 Task: Use the formula "ERF.PRECISE" in spreadsheet "Project protfolio".
Action: Mouse moved to (619, 84)
Screenshot: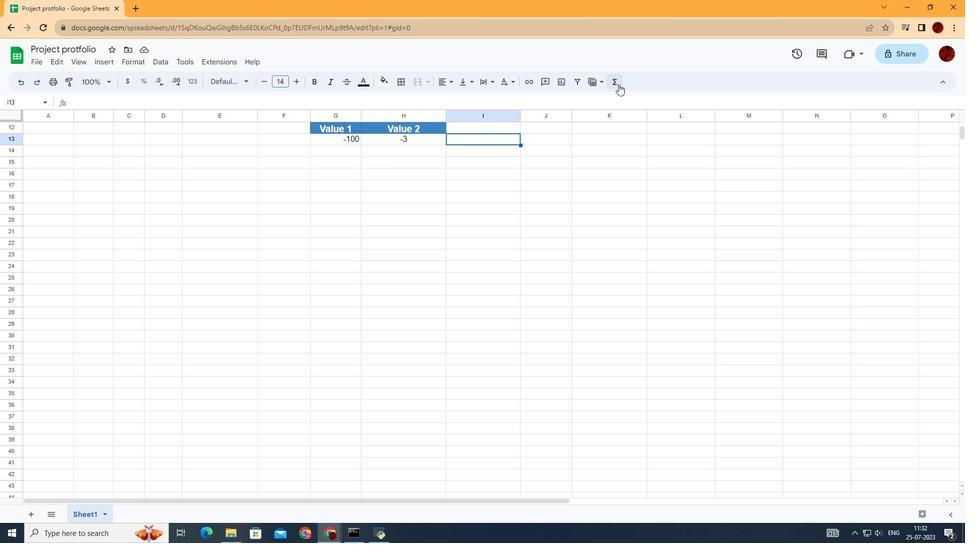 
Action: Mouse pressed left at (619, 84)
Screenshot: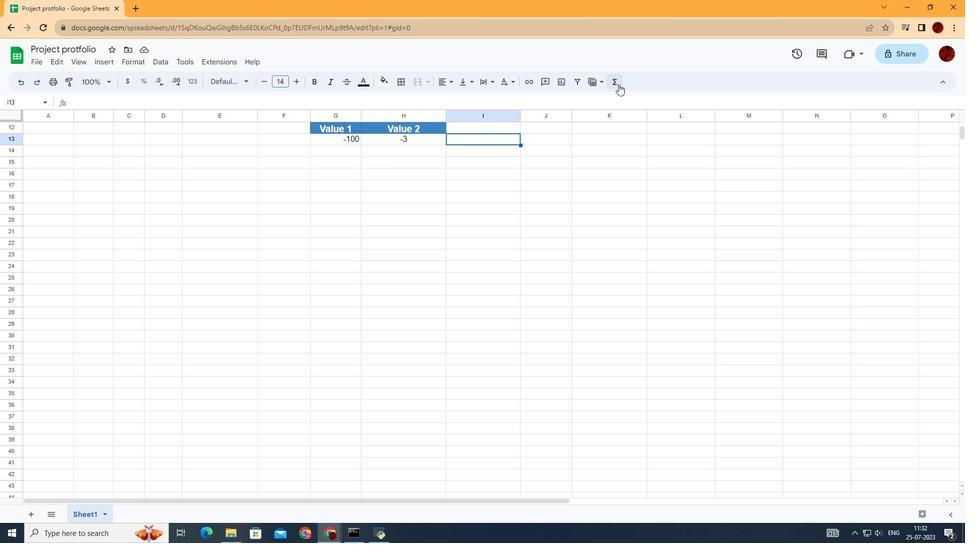 
Action: Mouse moved to (780, 181)
Screenshot: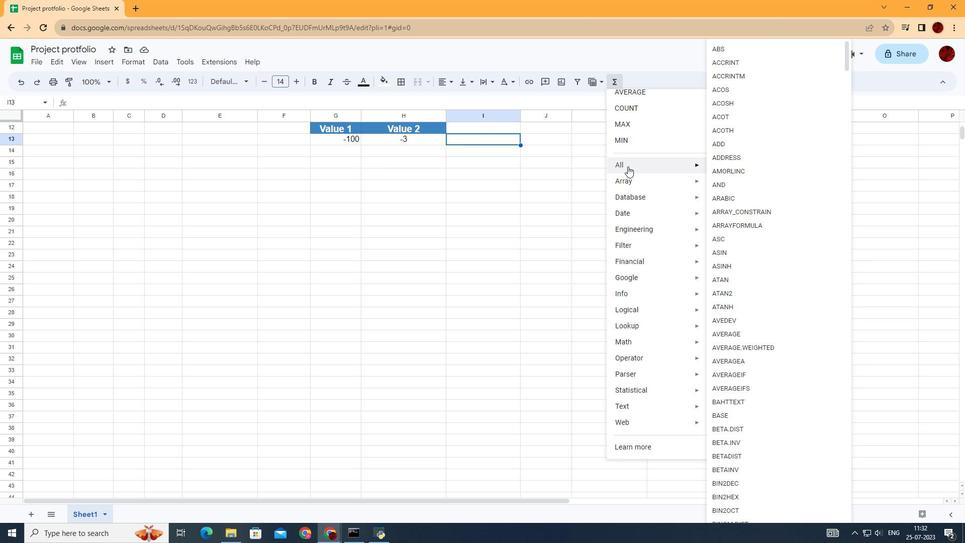 
Action: Mouse scrolled (780, 180) with delta (0, 0)
Screenshot: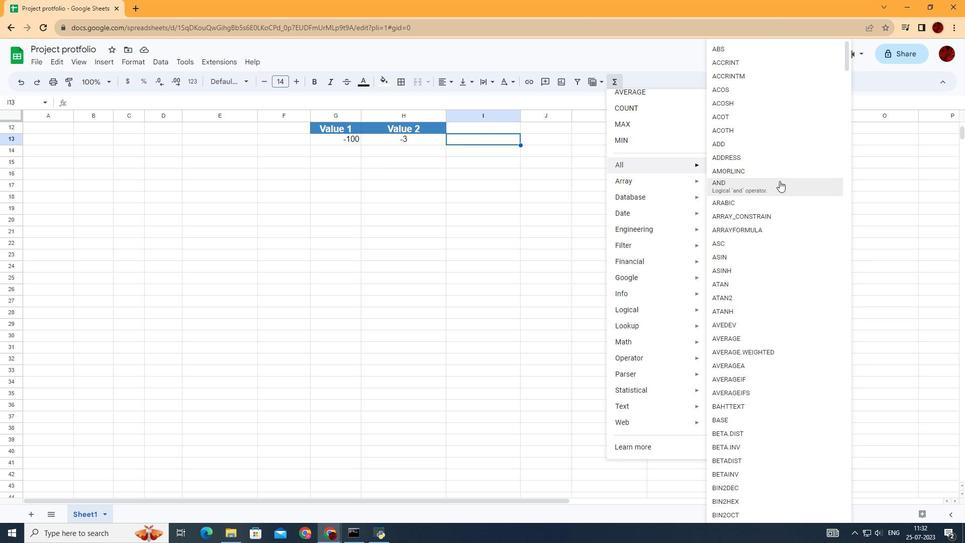 
Action: Mouse scrolled (780, 180) with delta (0, 0)
Screenshot: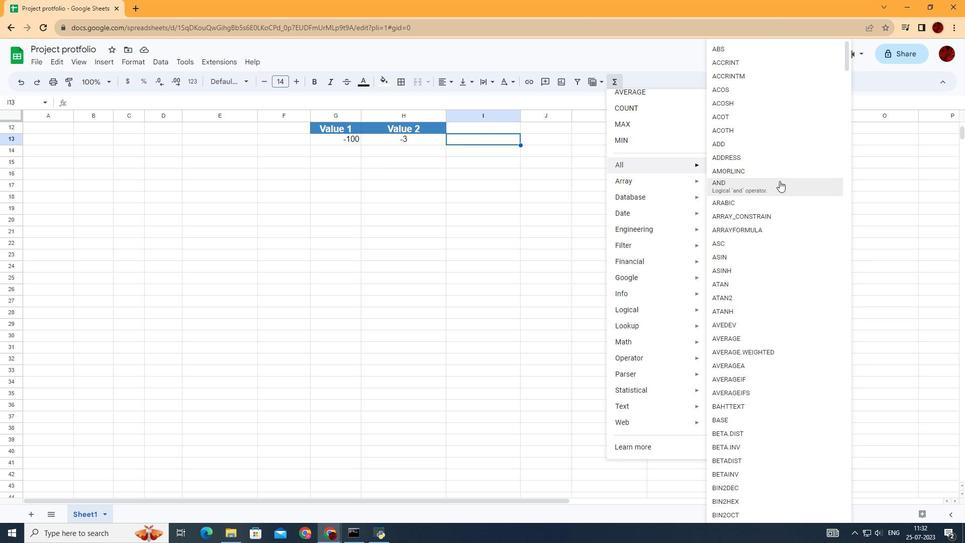 
Action: Mouse scrolled (780, 180) with delta (0, 0)
Screenshot: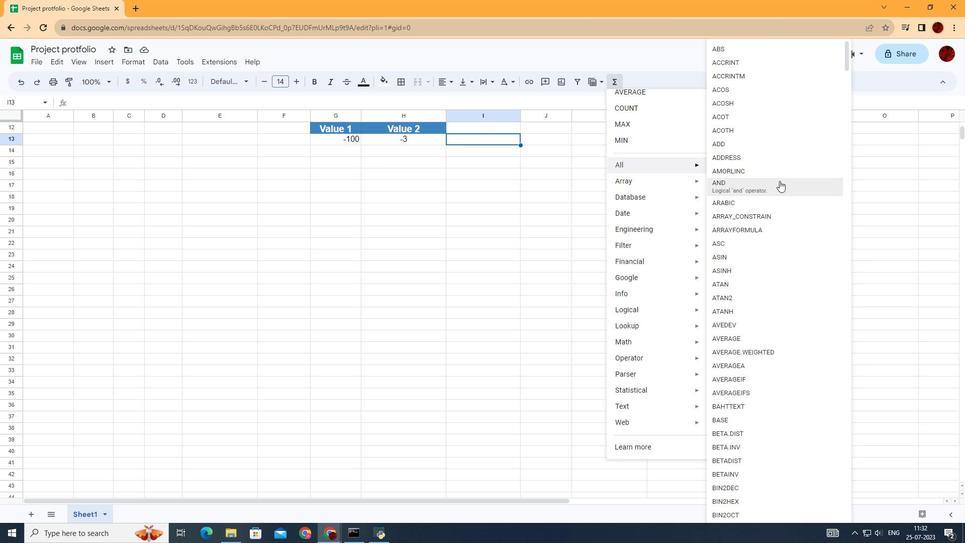 
Action: Mouse scrolled (780, 180) with delta (0, 0)
Screenshot: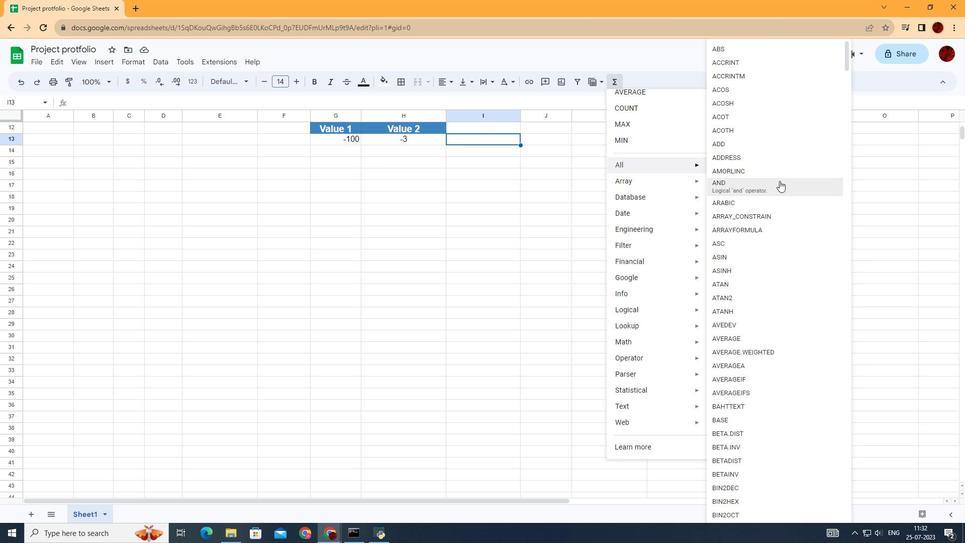 
Action: Mouse scrolled (780, 180) with delta (0, 0)
Screenshot: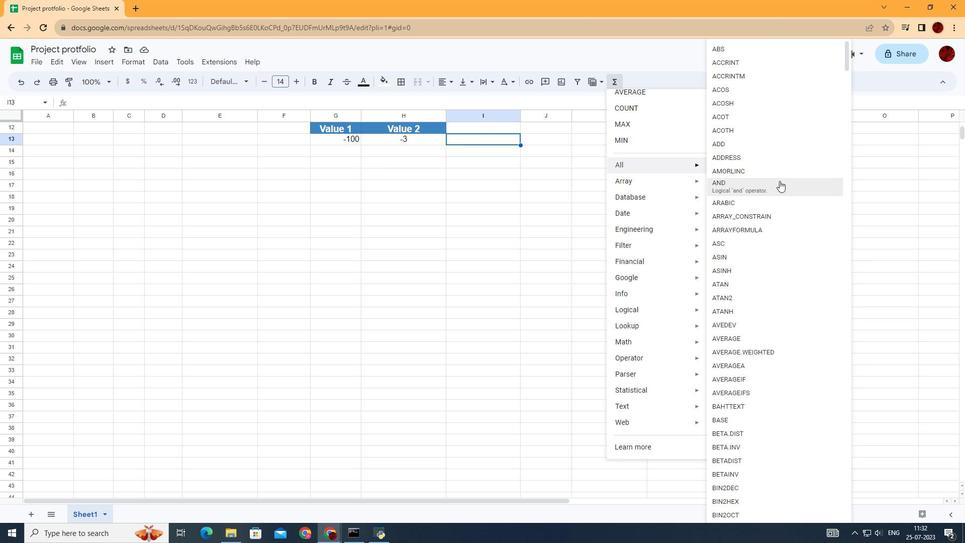 
Action: Mouse scrolled (780, 180) with delta (0, 0)
Screenshot: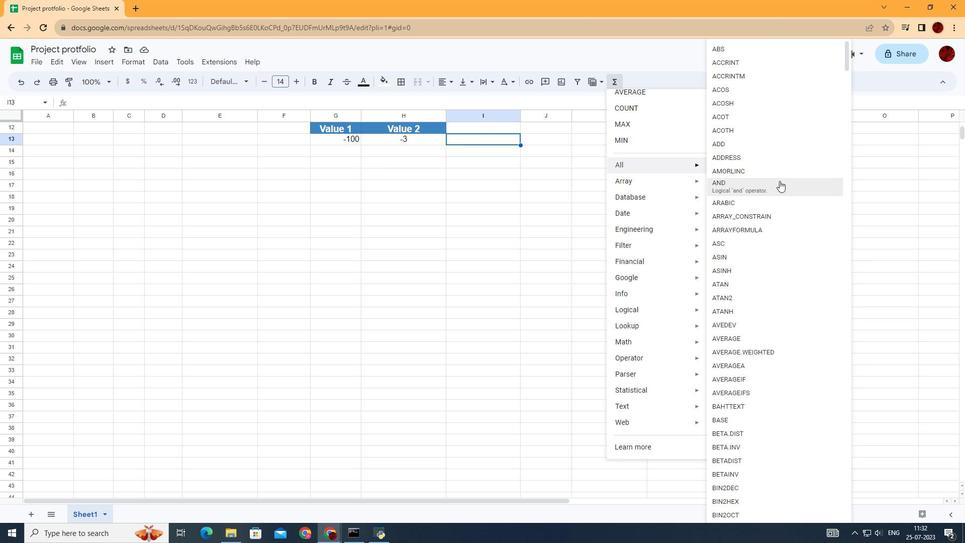 
Action: Mouse scrolled (780, 180) with delta (0, 0)
Screenshot: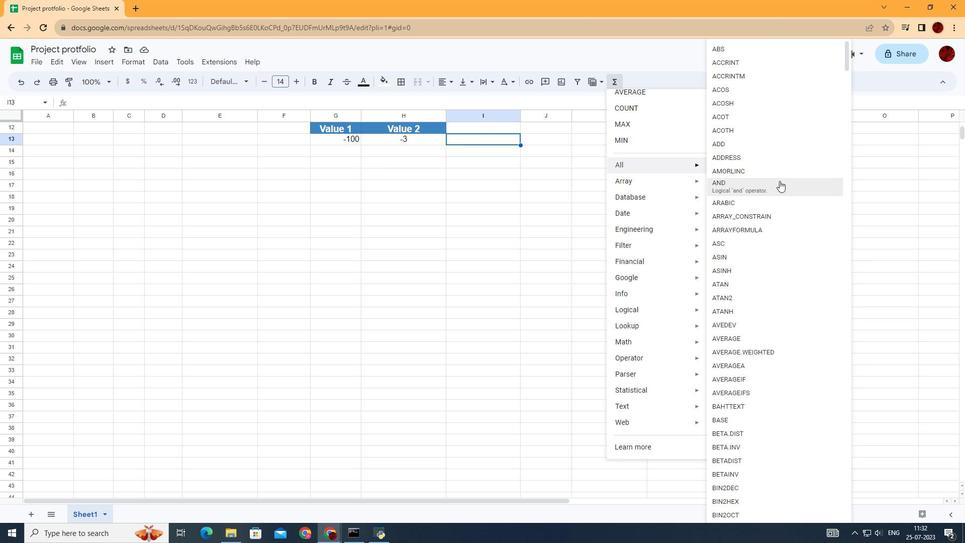 
Action: Mouse scrolled (780, 180) with delta (0, 0)
Screenshot: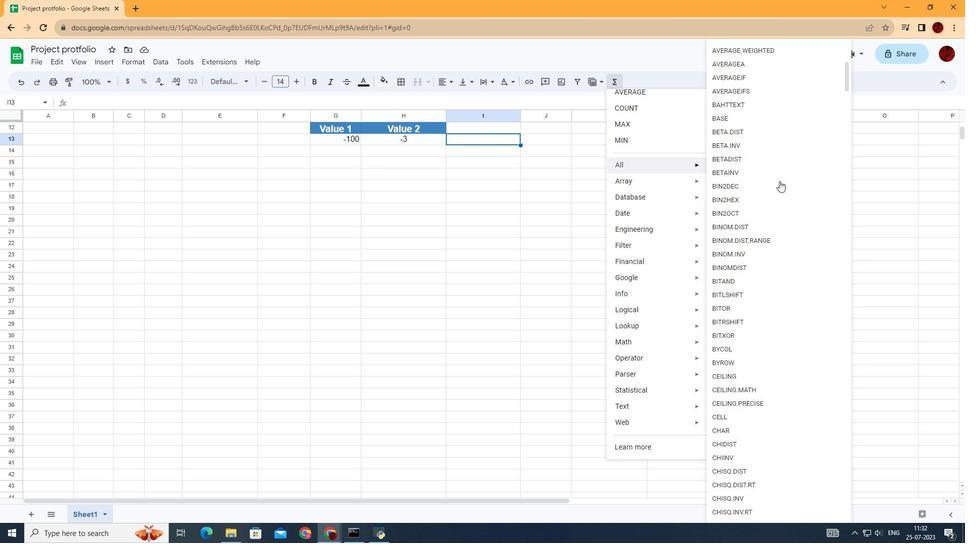
Action: Mouse scrolled (780, 180) with delta (0, 0)
Screenshot: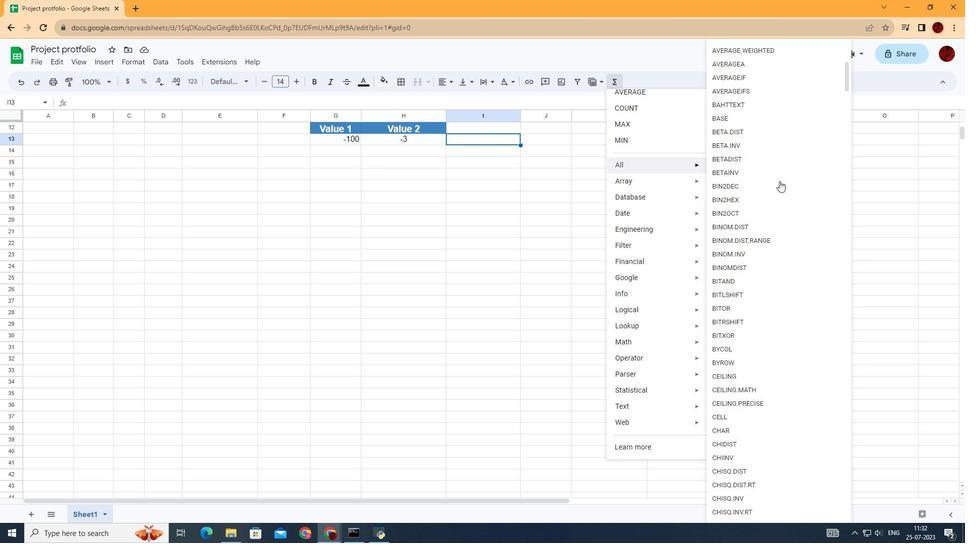 
Action: Mouse scrolled (780, 180) with delta (0, 0)
Screenshot: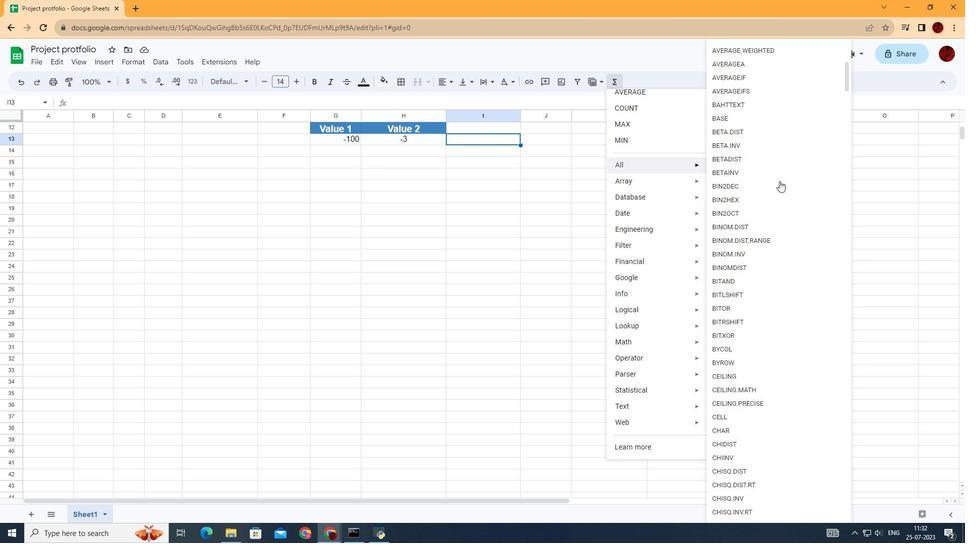 
Action: Mouse scrolled (780, 180) with delta (0, 0)
Screenshot: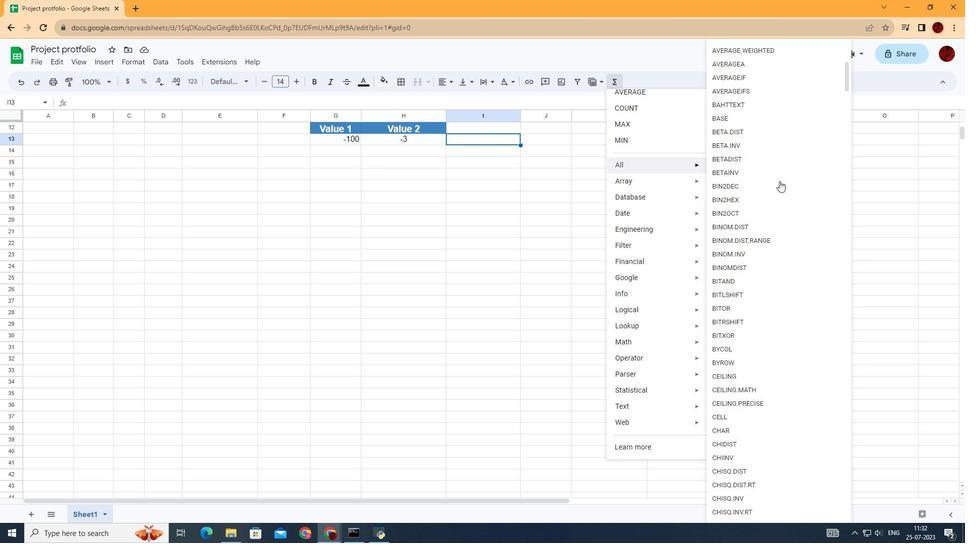 
Action: Mouse scrolled (780, 180) with delta (0, 0)
Screenshot: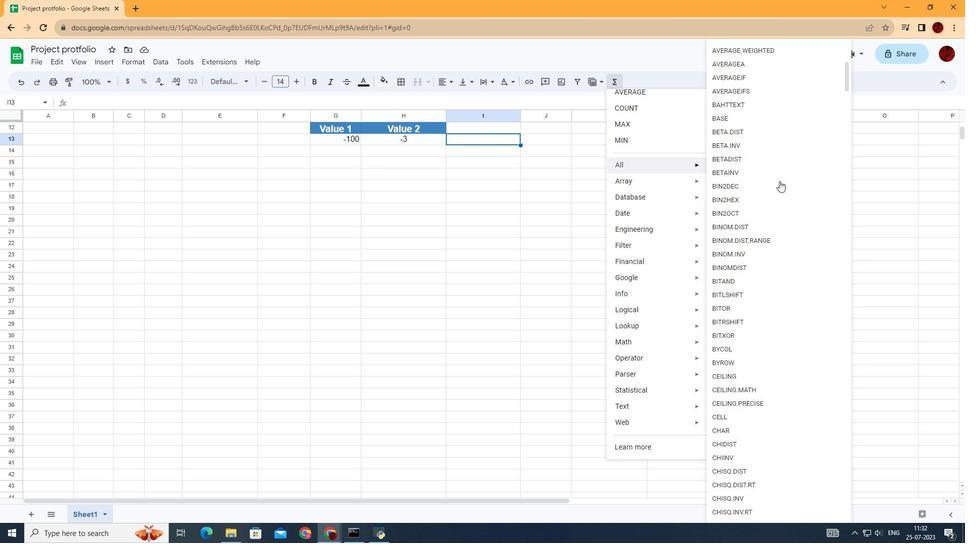 
Action: Mouse scrolled (780, 180) with delta (0, 0)
Screenshot: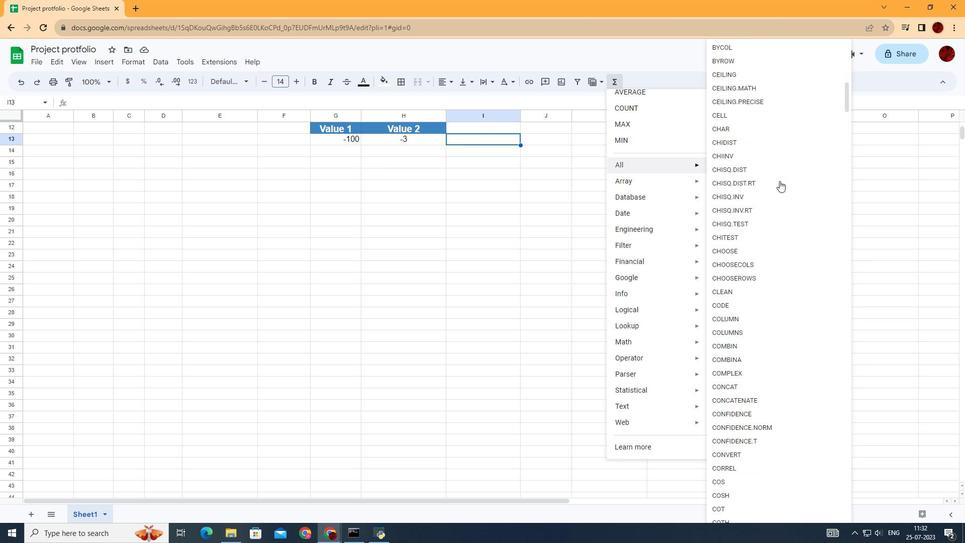 
Action: Mouse scrolled (780, 180) with delta (0, 0)
Screenshot: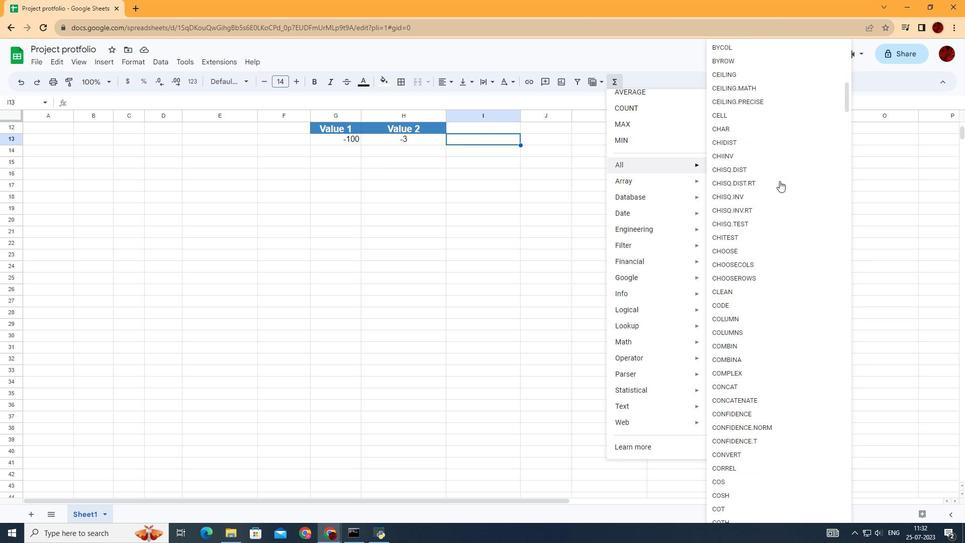 
Action: Mouse scrolled (780, 180) with delta (0, 0)
Screenshot: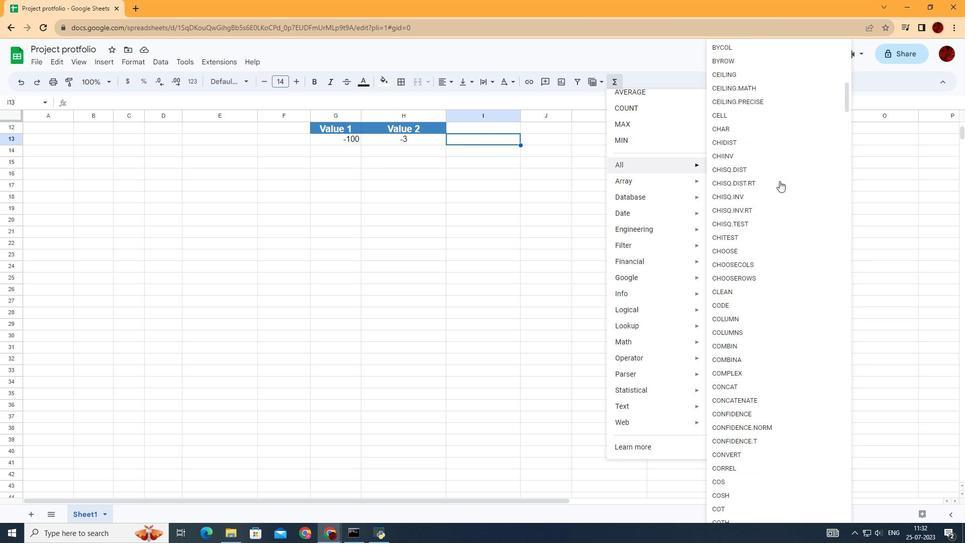 
Action: Mouse scrolled (780, 180) with delta (0, 0)
Screenshot: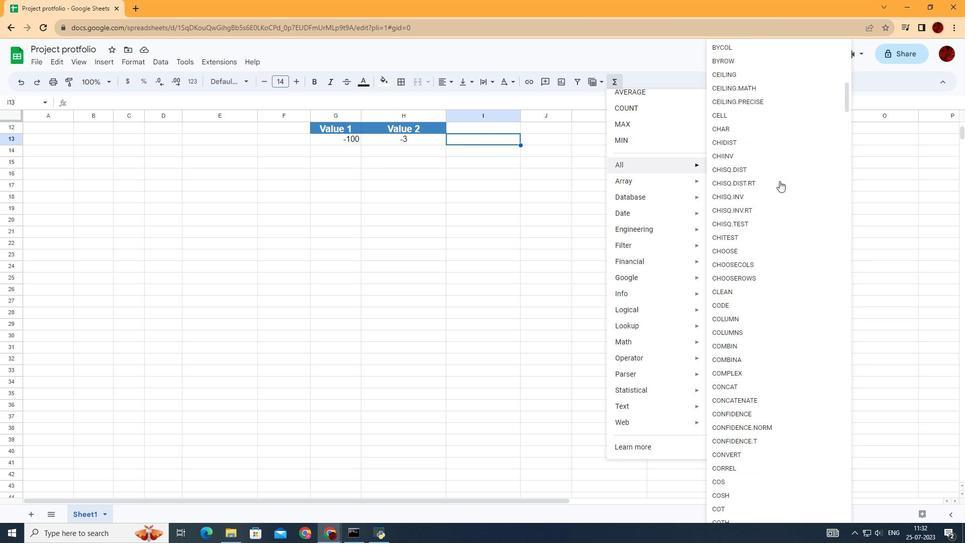 
Action: Mouse scrolled (780, 180) with delta (0, 0)
Screenshot: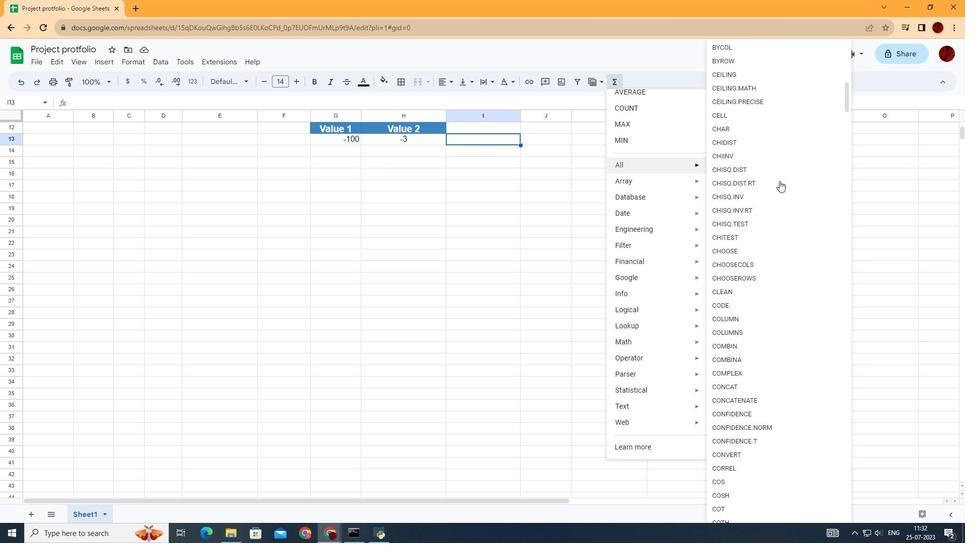 
Action: Mouse scrolled (780, 180) with delta (0, 0)
Screenshot: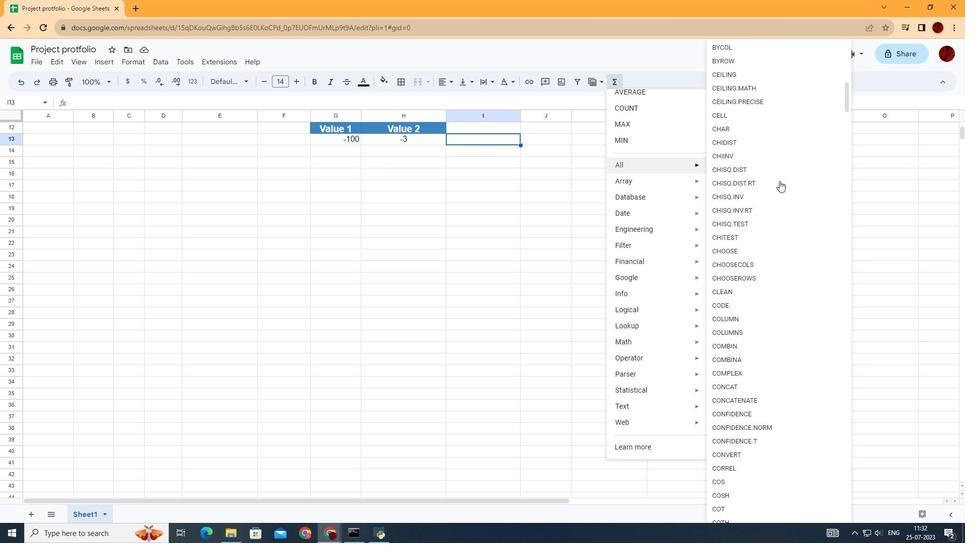 
Action: Mouse scrolled (780, 180) with delta (0, 0)
Screenshot: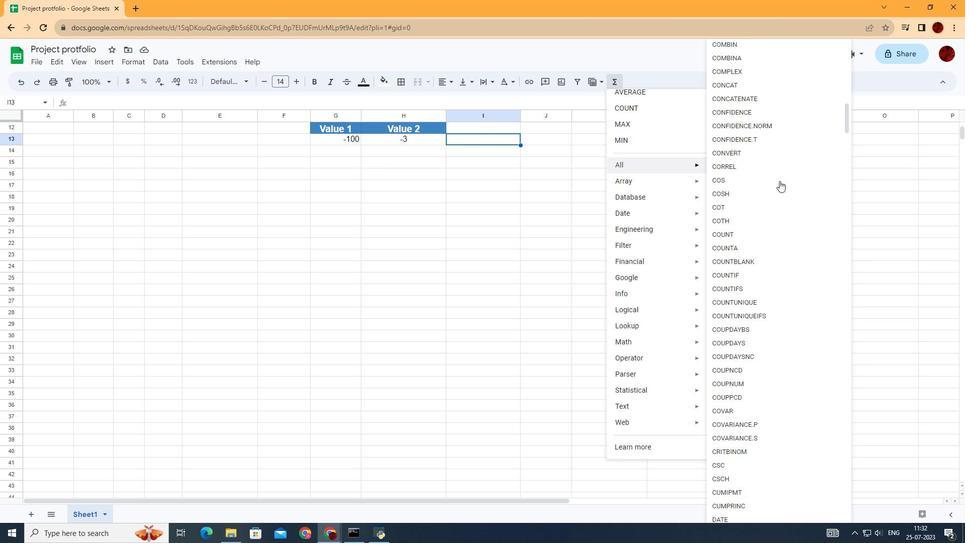 
Action: Mouse scrolled (780, 180) with delta (0, 0)
Screenshot: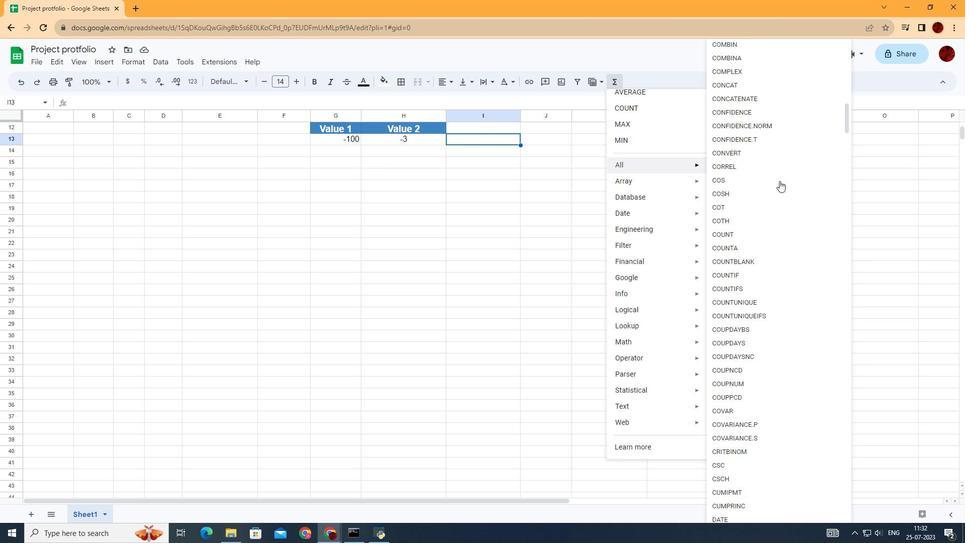 
Action: Mouse scrolled (780, 180) with delta (0, 0)
Screenshot: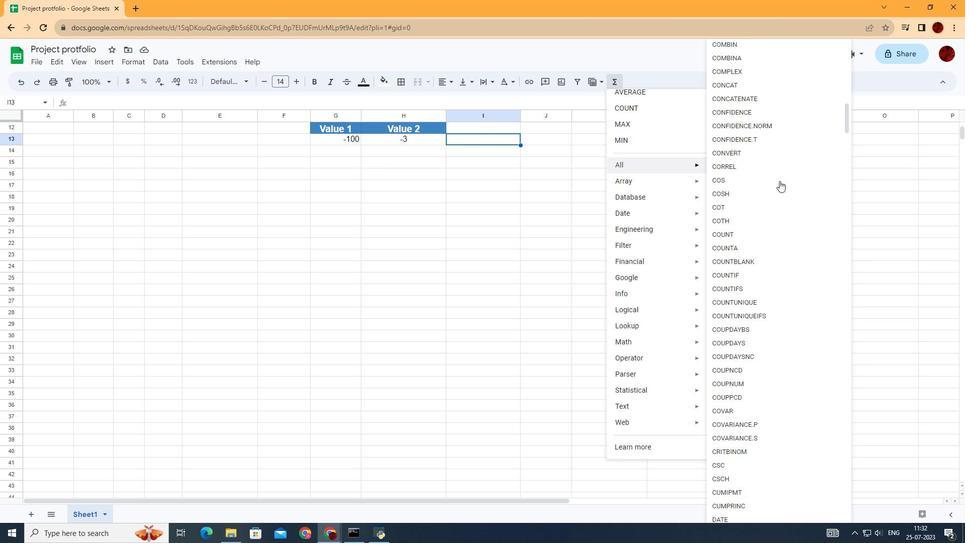 
Action: Mouse scrolled (780, 180) with delta (0, 0)
Screenshot: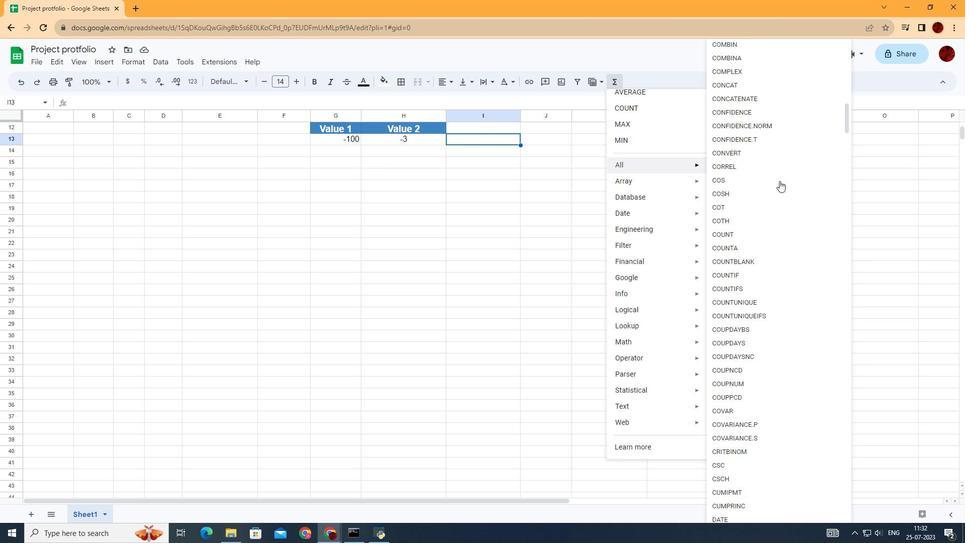 
Action: Mouse scrolled (780, 180) with delta (0, 0)
Screenshot: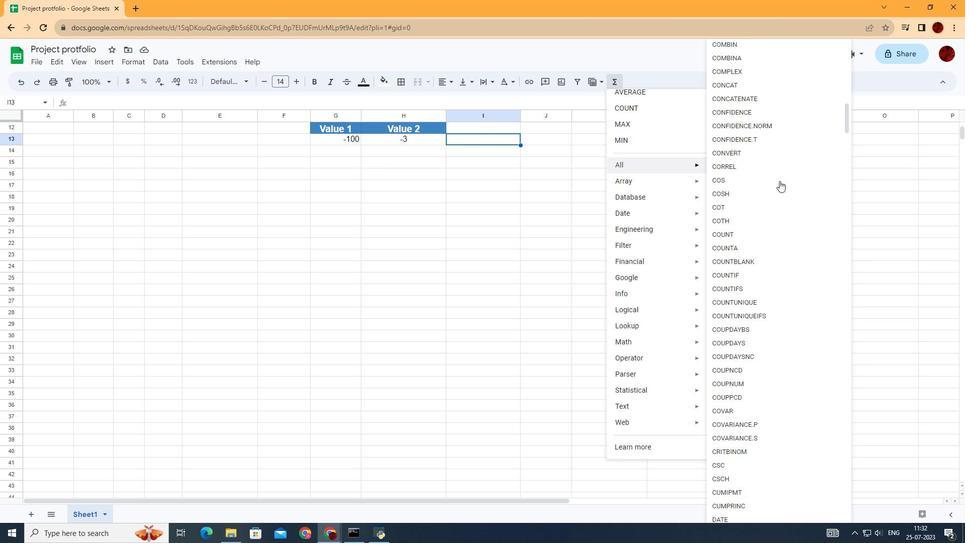 
Action: Mouse scrolled (780, 180) with delta (0, 0)
Screenshot: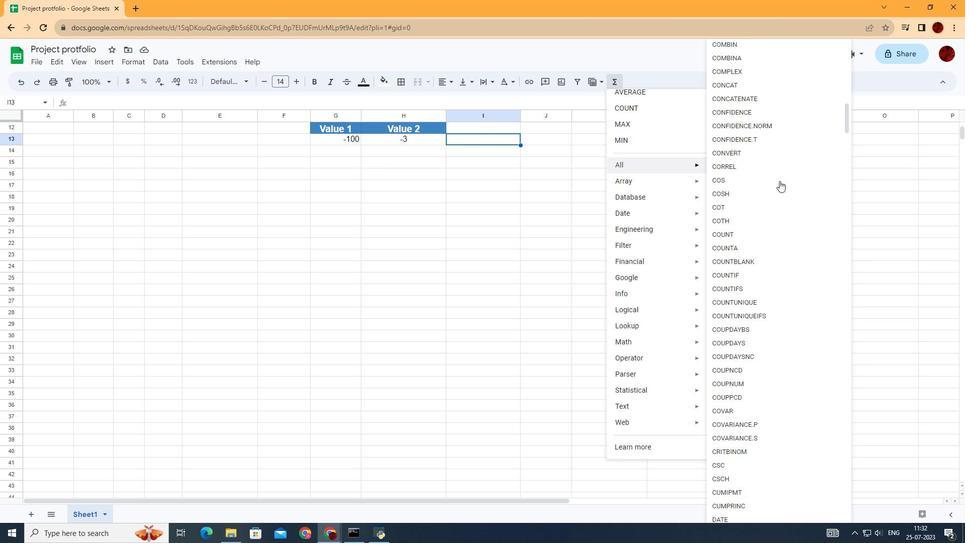 
Action: Mouse scrolled (780, 180) with delta (0, 0)
Screenshot: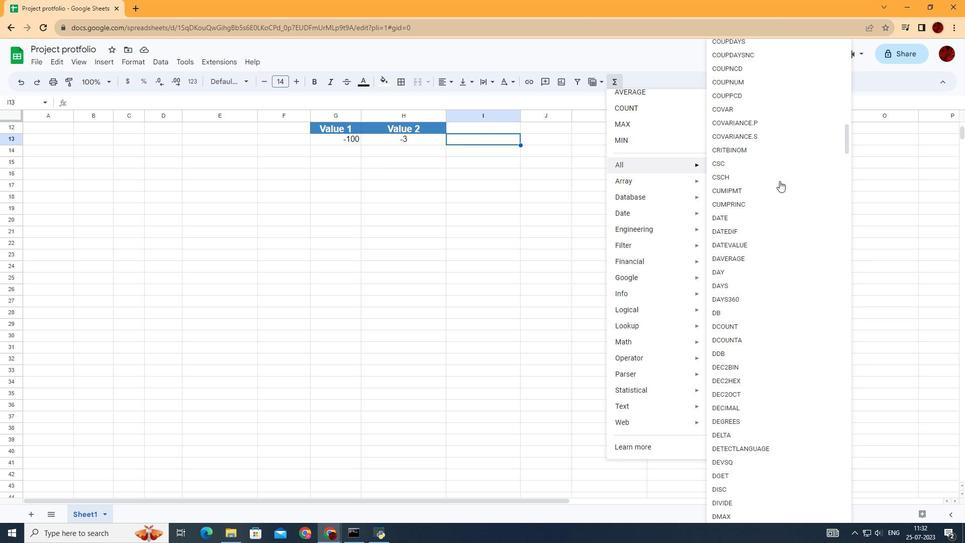 
Action: Mouse scrolled (780, 180) with delta (0, 0)
Screenshot: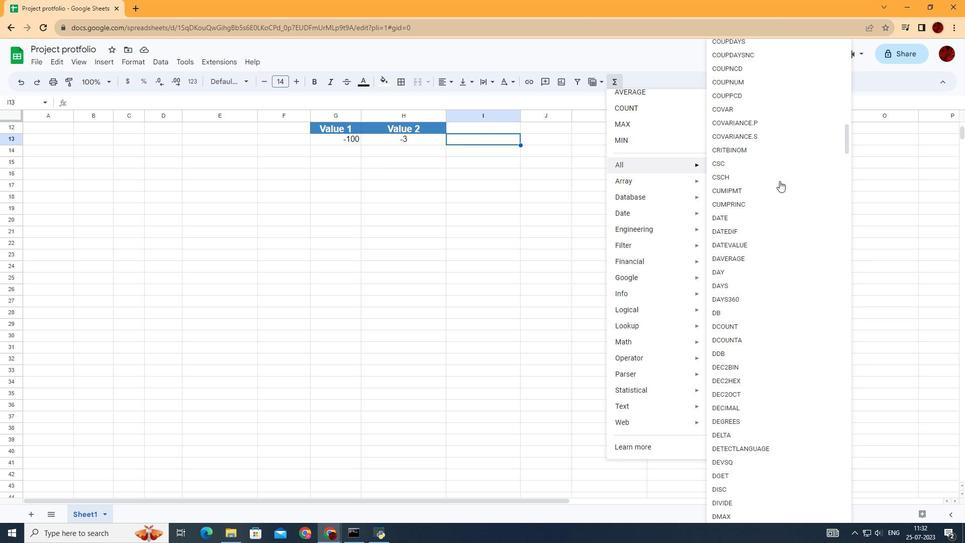 
Action: Mouse scrolled (780, 180) with delta (0, 0)
Screenshot: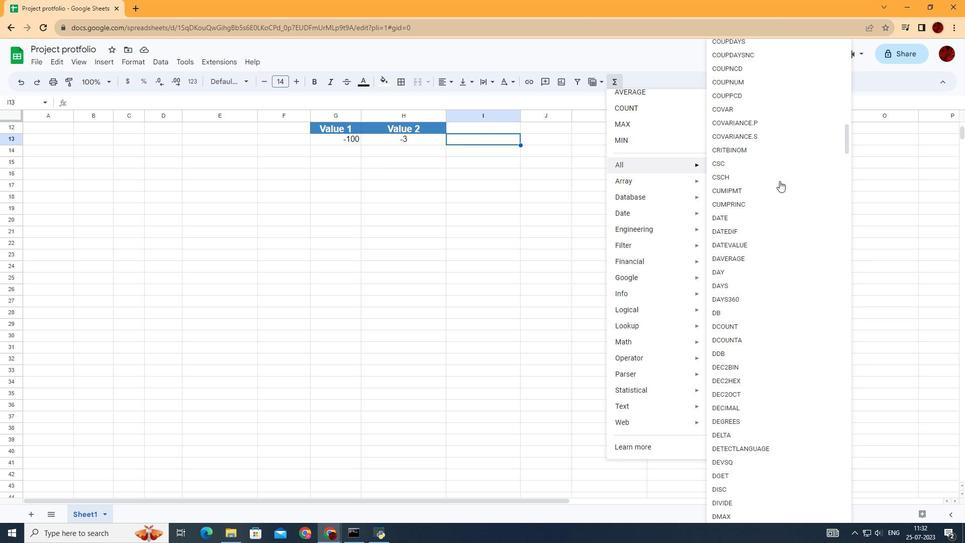 
Action: Mouse scrolled (780, 180) with delta (0, 0)
Screenshot: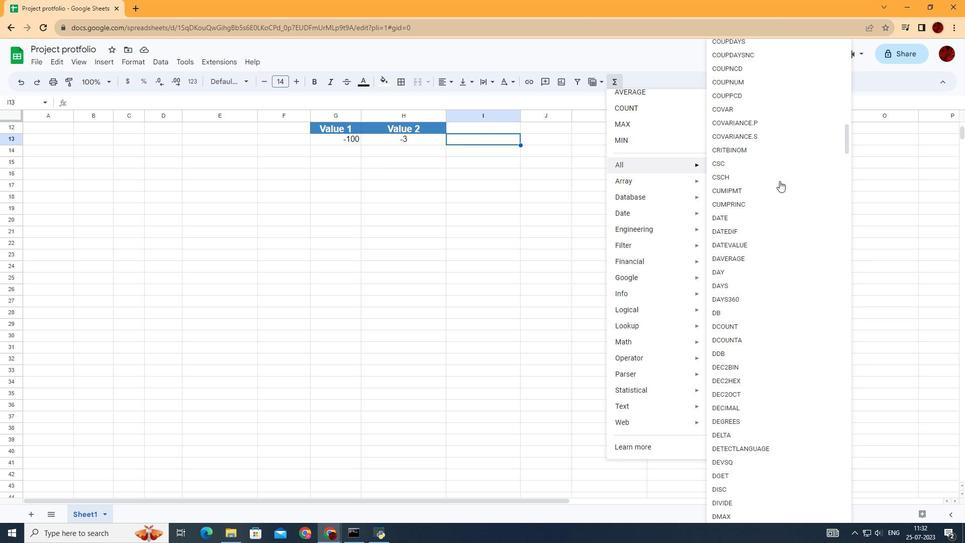 
Action: Mouse scrolled (780, 180) with delta (0, 0)
Screenshot: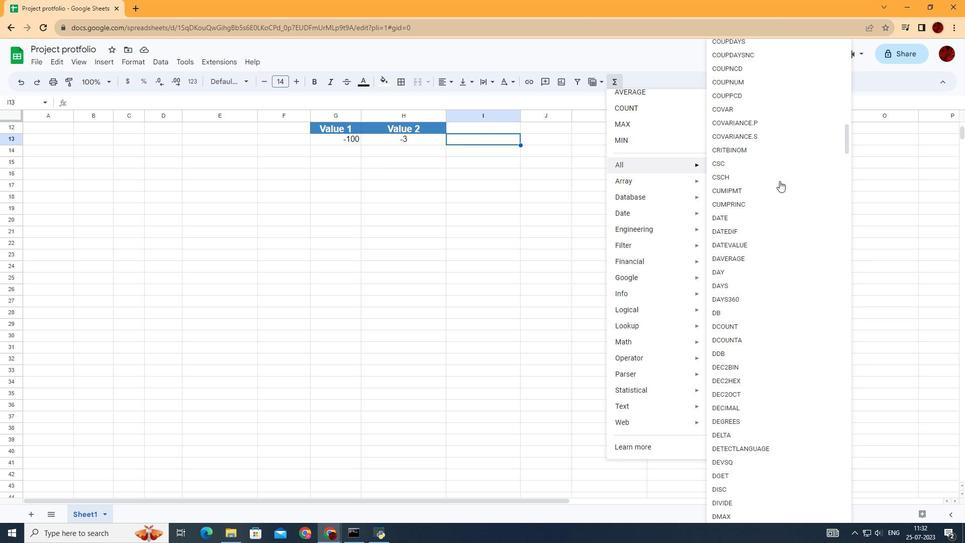 
Action: Mouse scrolled (780, 180) with delta (0, 0)
Screenshot: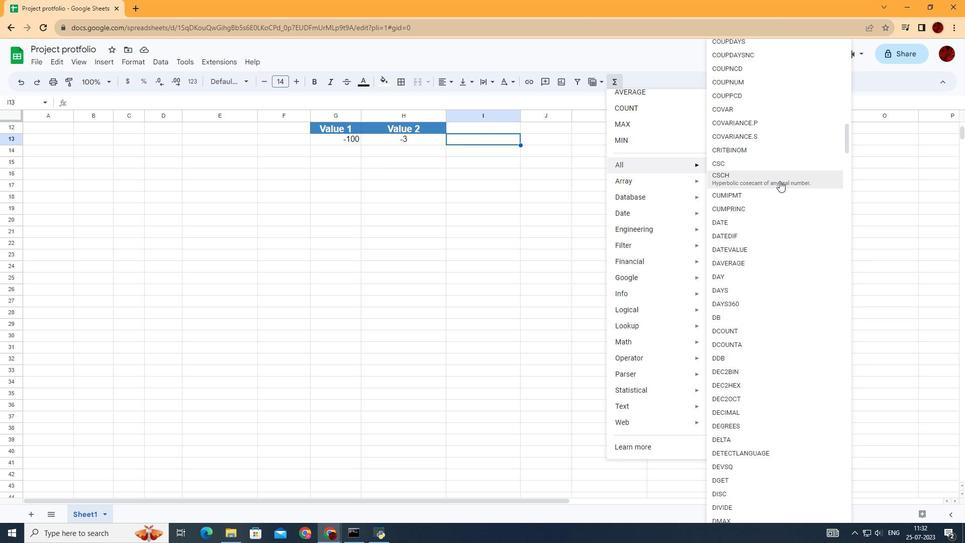 
Action: Mouse scrolled (780, 180) with delta (0, 0)
Screenshot: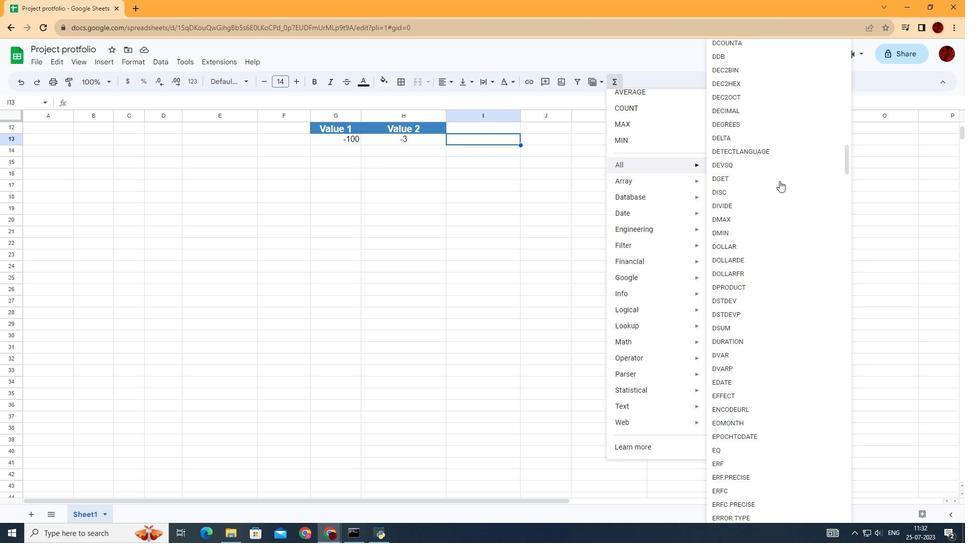 
Action: Mouse scrolled (780, 180) with delta (0, 0)
Screenshot: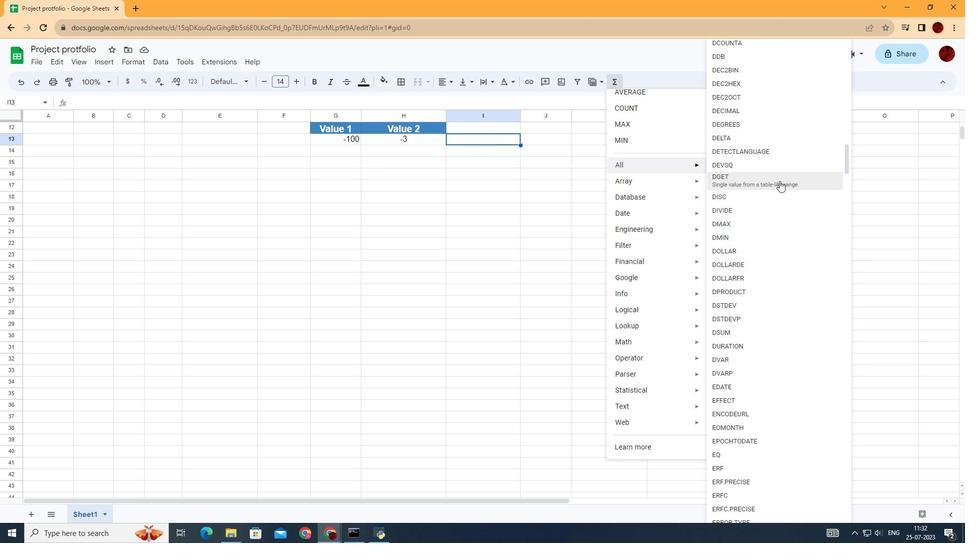 
Action: Mouse scrolled (780, 180) with delta (0, 0)
Screenshot: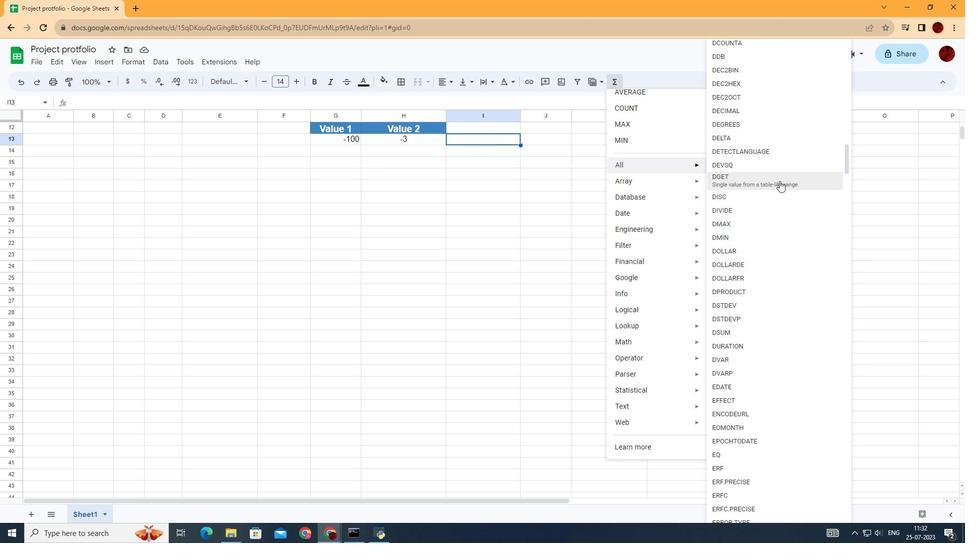 
Action: Mouse scrolled (780, 180) with delta (0, 0)
Screenshot: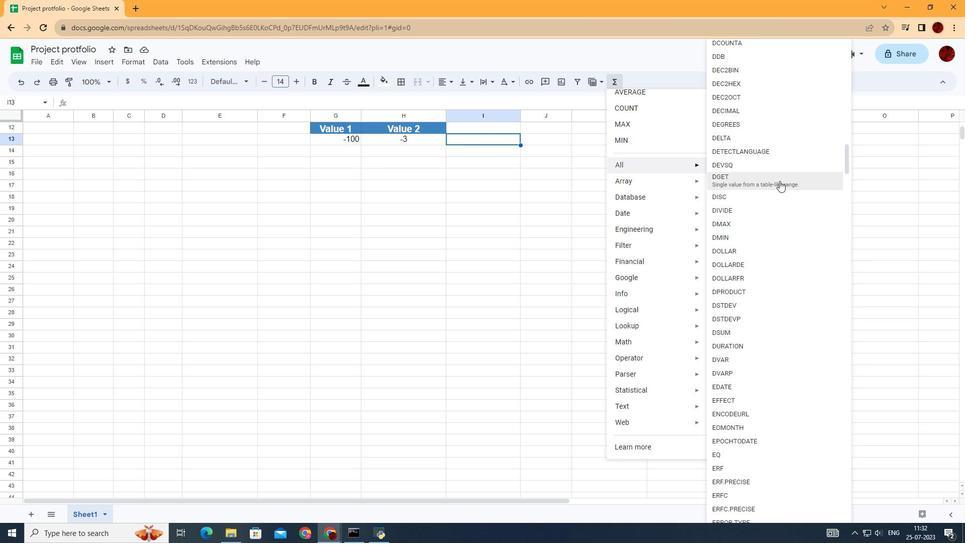 
Action: Mouse scrolled (780, 180) with delta (0, 0)
Screenshot: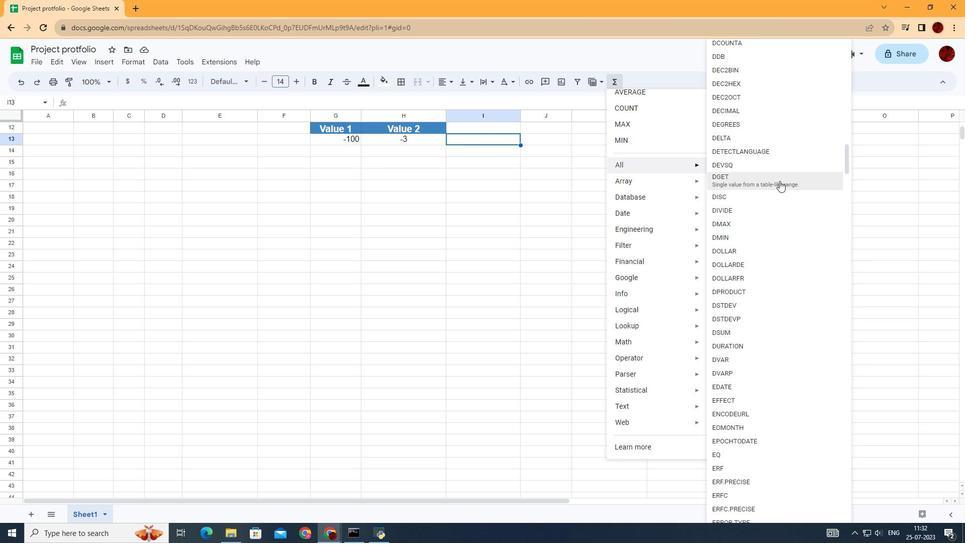 
Action: Mouse scrolled (780, 180) with delta (0, 0)
Screenshot: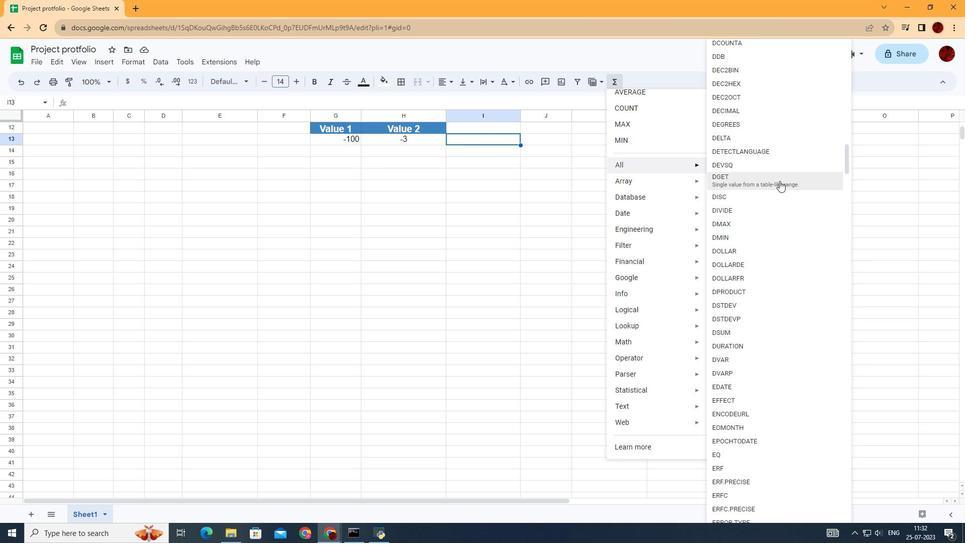 
Action: Mouse moved to (772, 182)
Screenshot: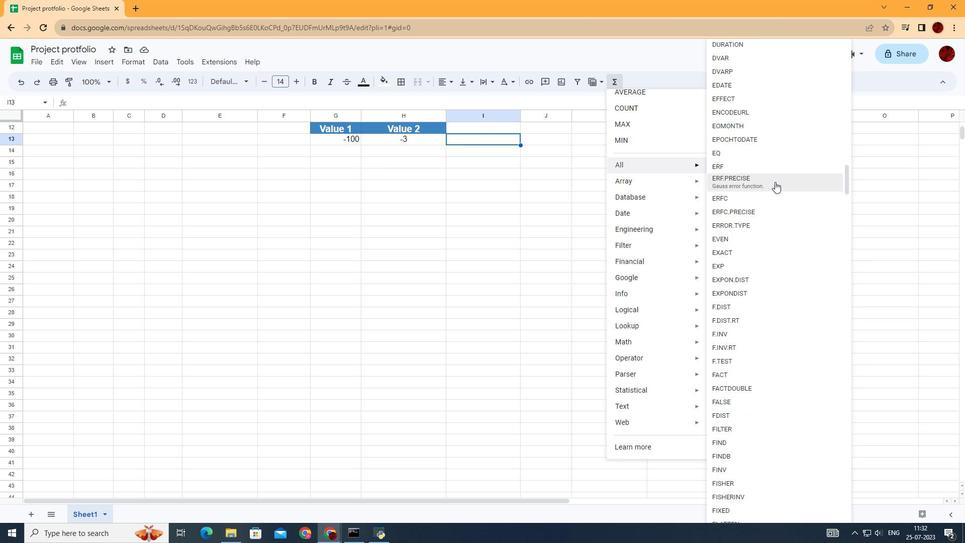 
Action: Mouse pressed left at (772, 182)
Screenshot: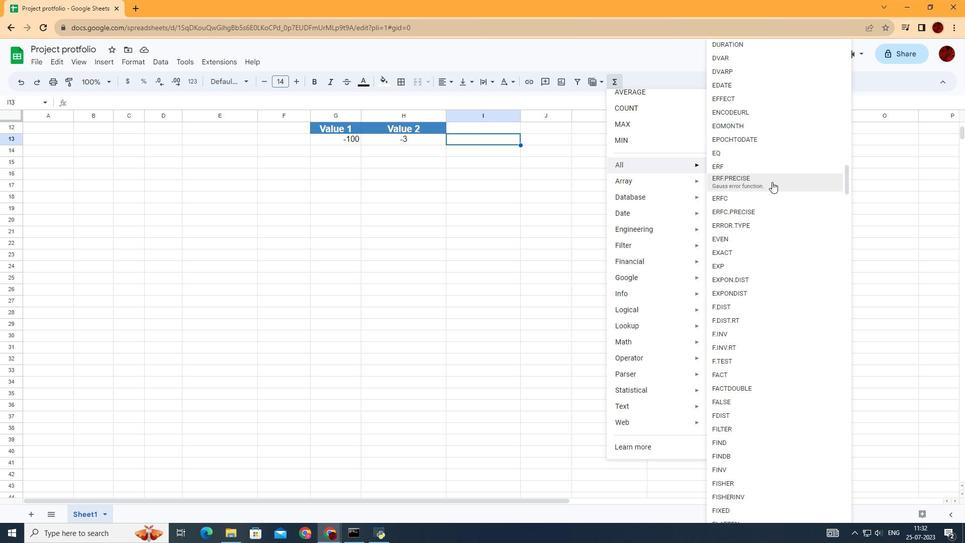 
Action: Mouse moved to (346, 138)
Screenshot: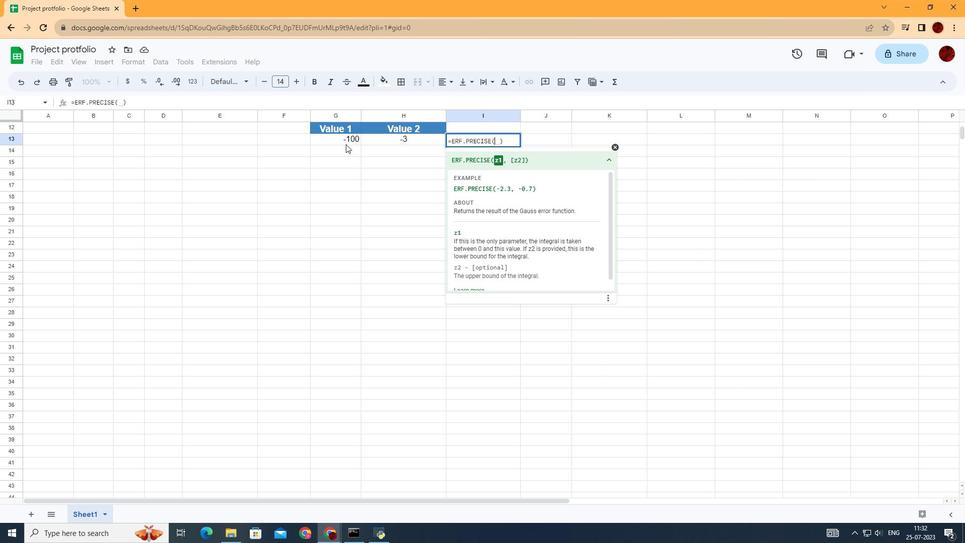 
Action: Mouse pressed left at (346, 138)
Screenshot: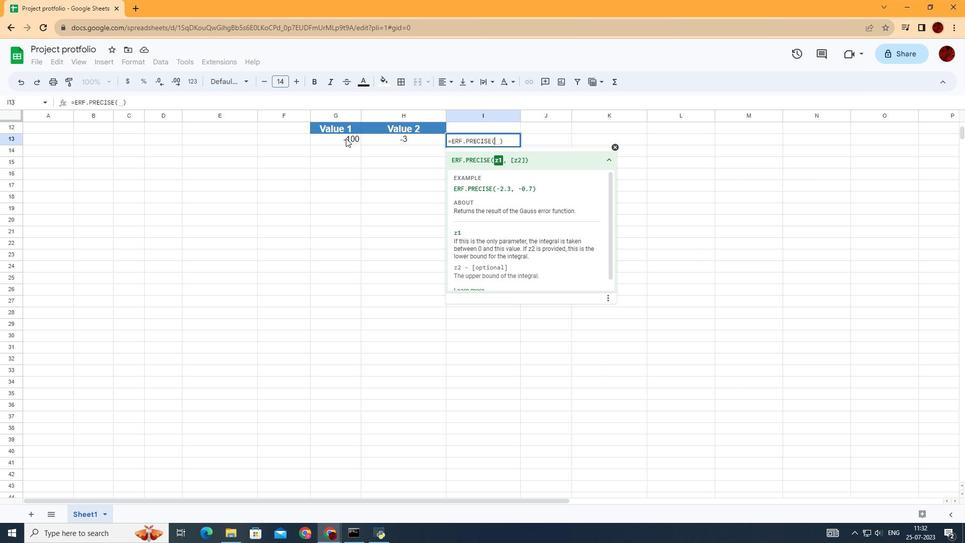 
Action: Key pressed ,
Screenshot: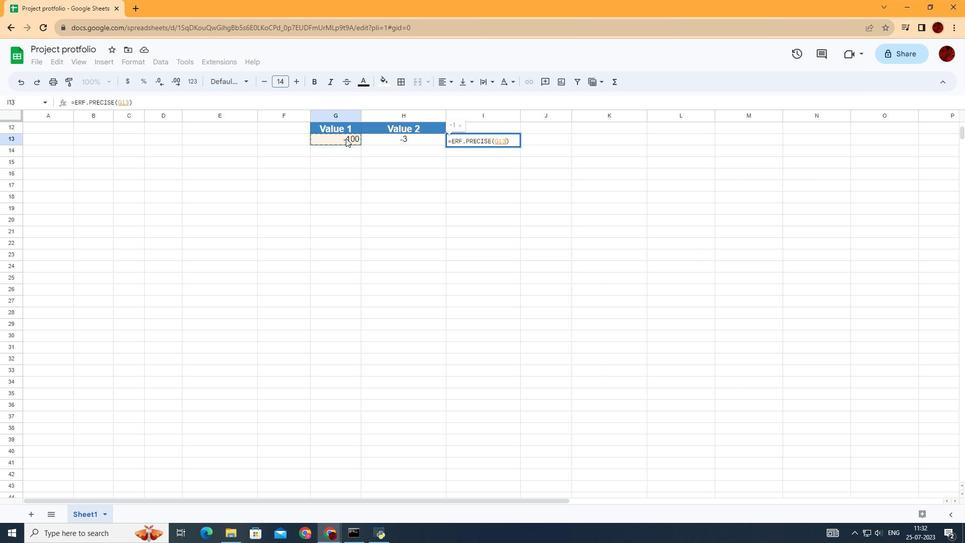 
Action: Mouse moved to (392, 141)
Screenshot: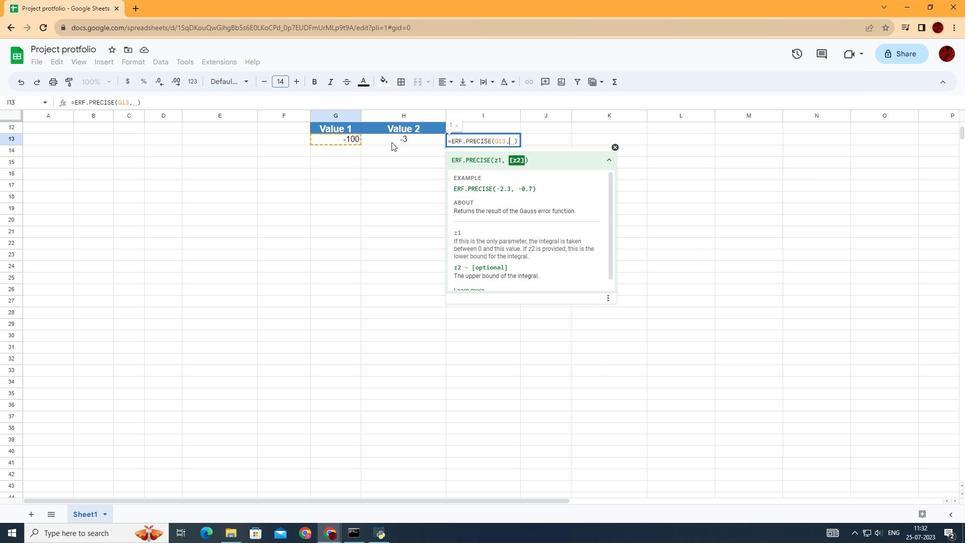 
Action: Mouse pressed left at (392, 141)
Screenshot: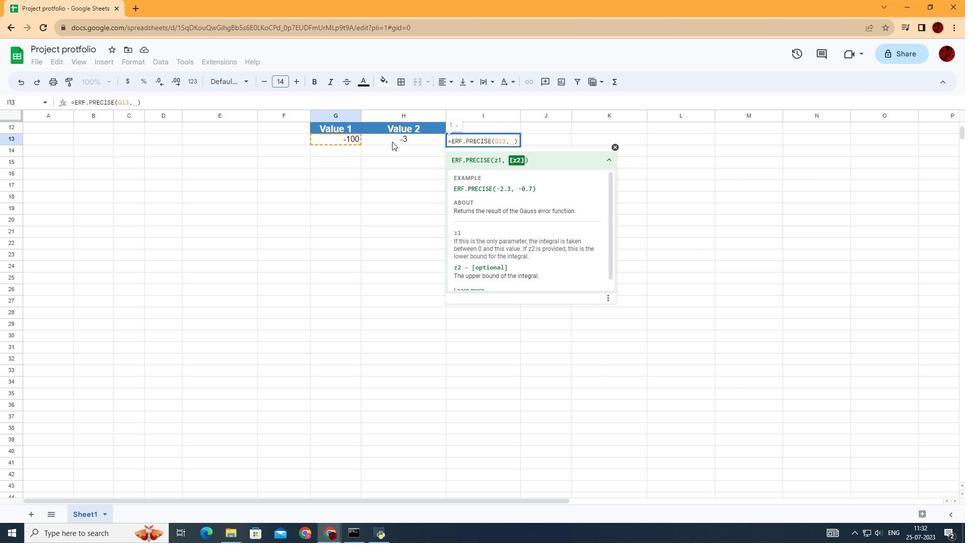 
Action: Key pressed <Key.enter>
Screenshot: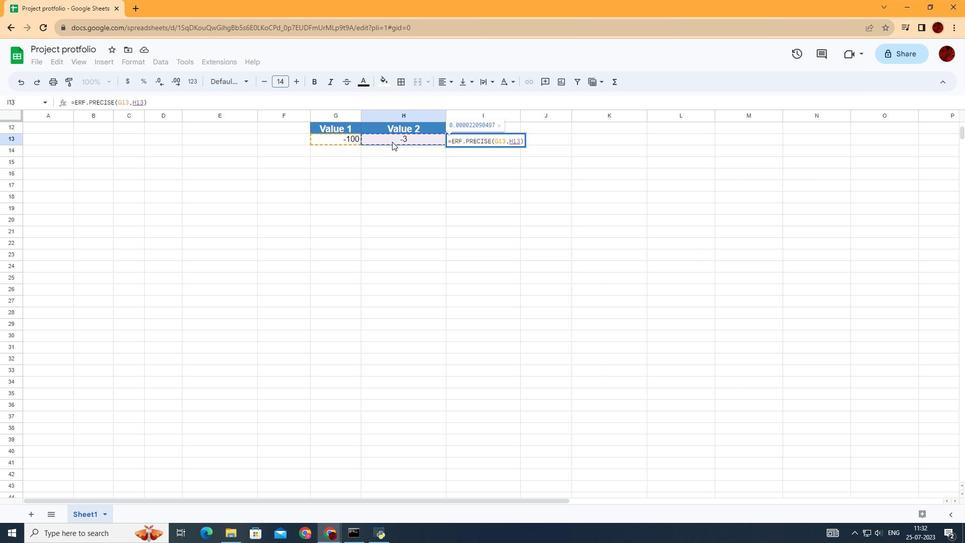 
